 Task: Look for products in the category "Superfoods" from Vitauthority only.
Action: Mouse moved to (246, 122)
Screenshot: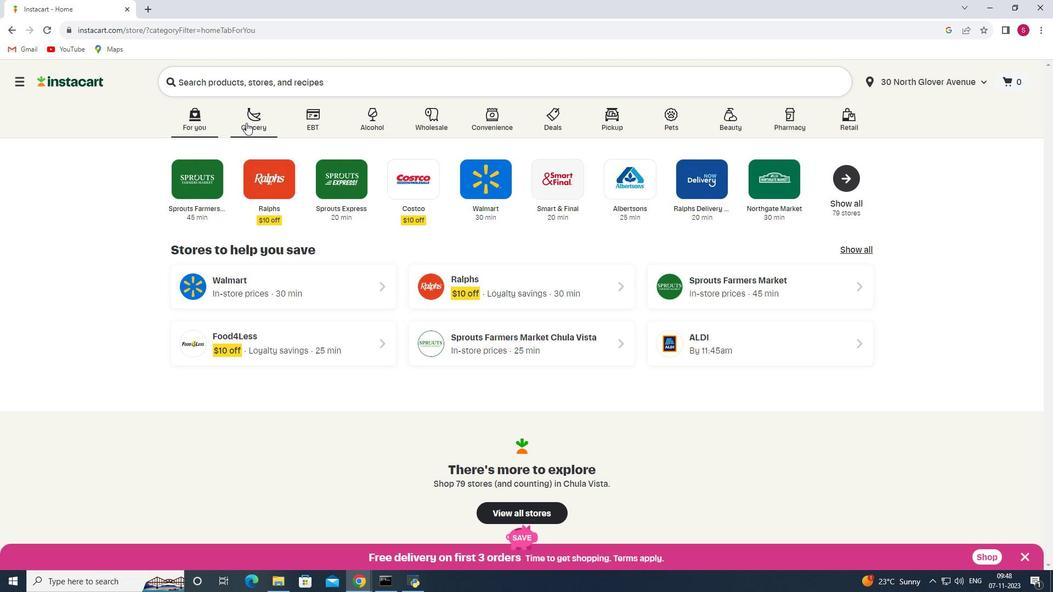 
Action: Mouse pressed left at (246, 122)
Screenshot: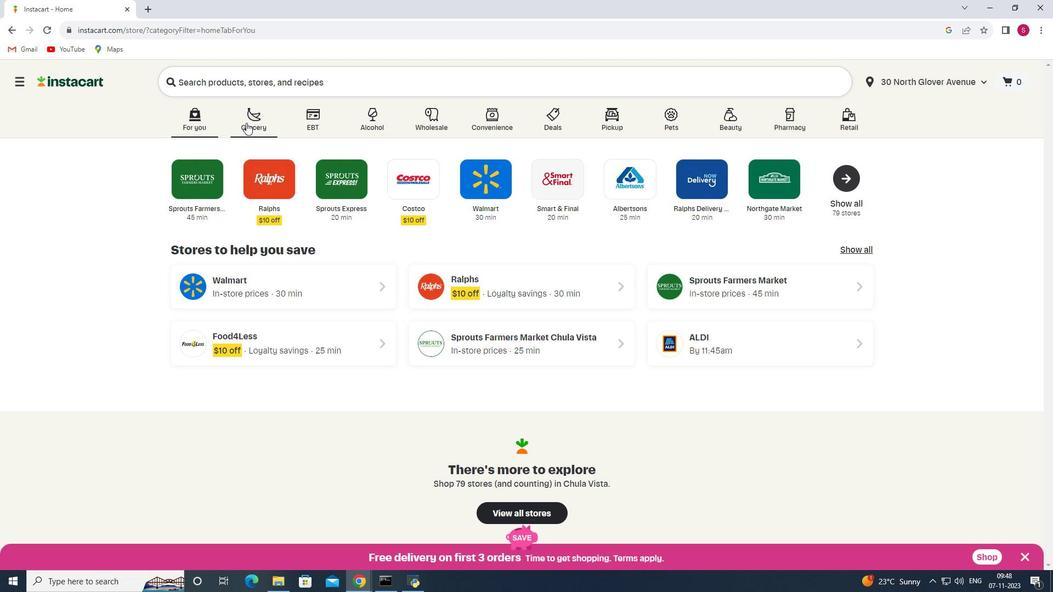 
Action: Mouse moved to (246, 317)
Screenshot: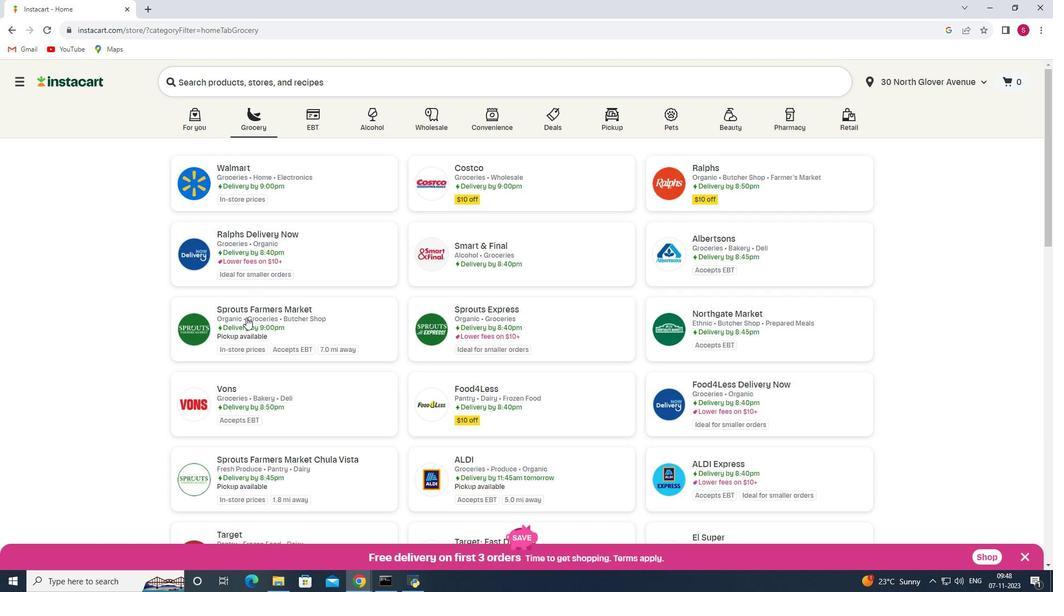 
Action: Mouse pressed left at (246, 317)
Screenshot: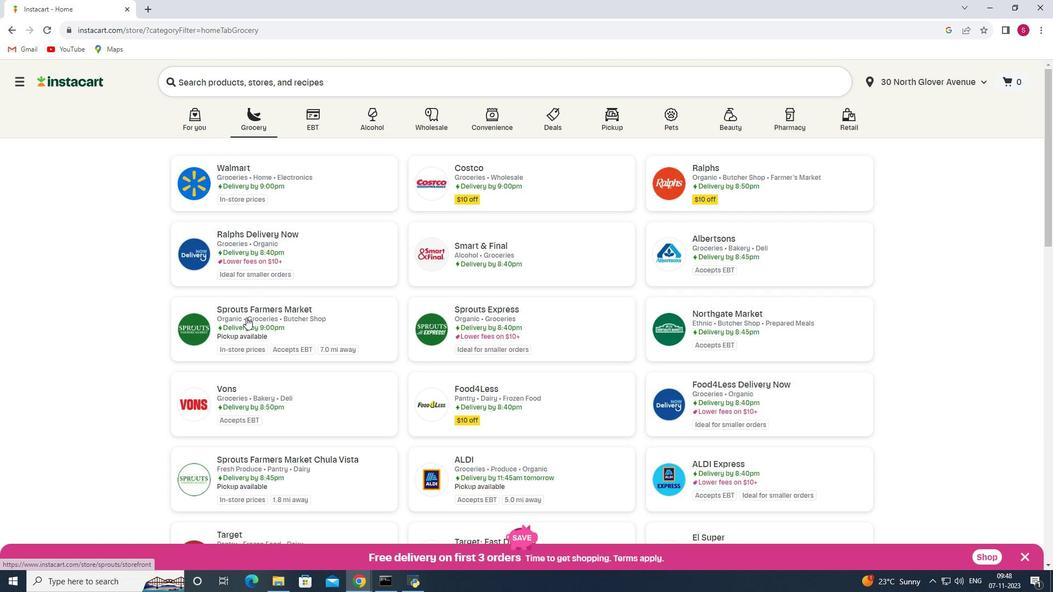 
Action: Mouse moved to (49, 334)
Screenshot: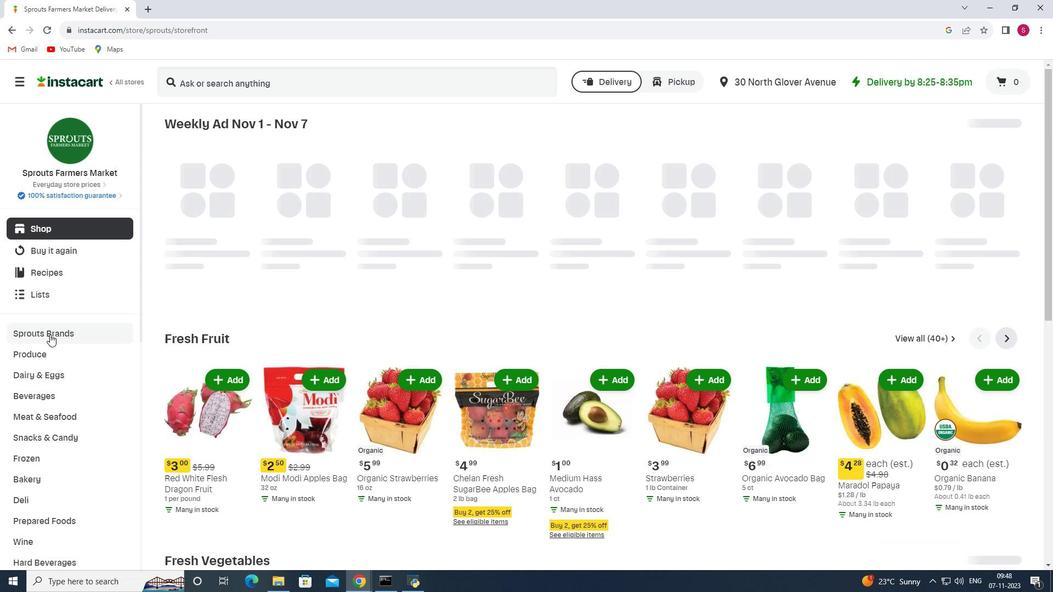 
Action: Mouse scrolled (49, 334) with delta (0, 0)
Screenshot: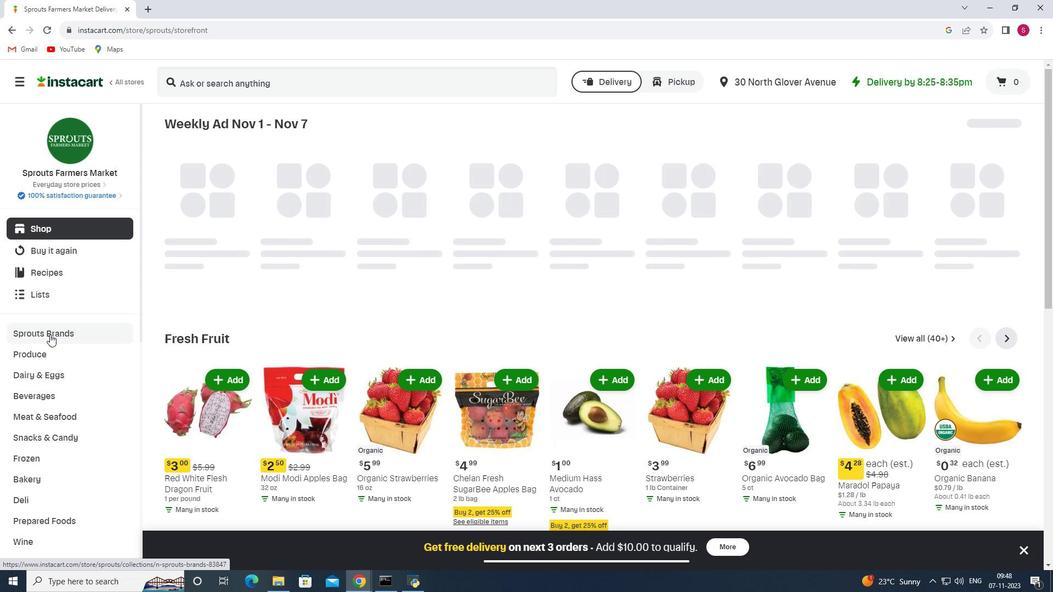
Action: Mouse scrolled (49, 334) with delta (0, 0)
Screenshot: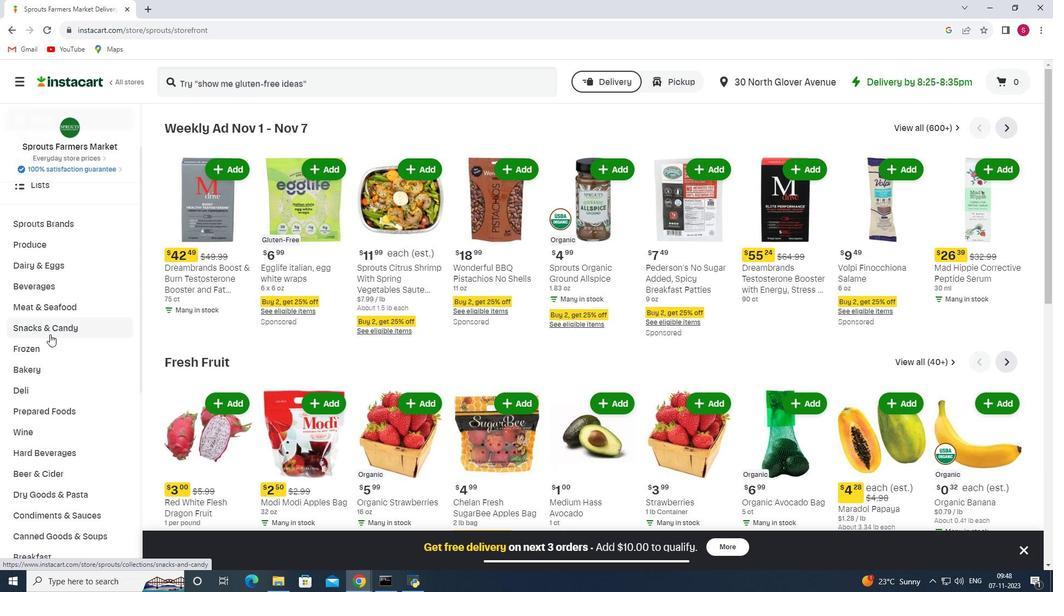 
Action: Mouse scrolled (49, 334) with delta (0, 0)
Screenshot: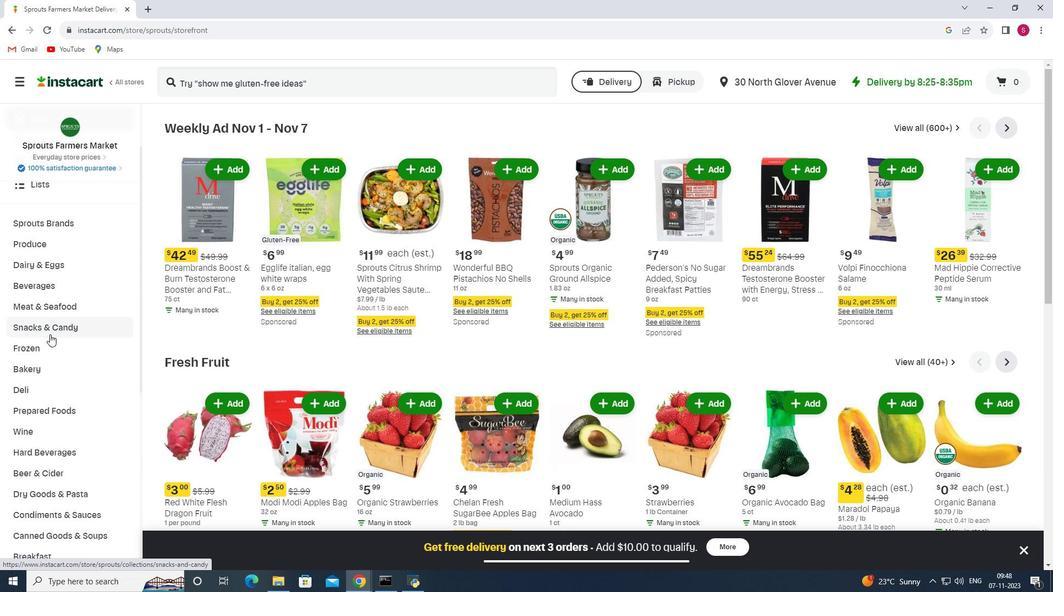 
Action: Mouse scrolled (49, 334) with delta (0, 0)
Screenshot: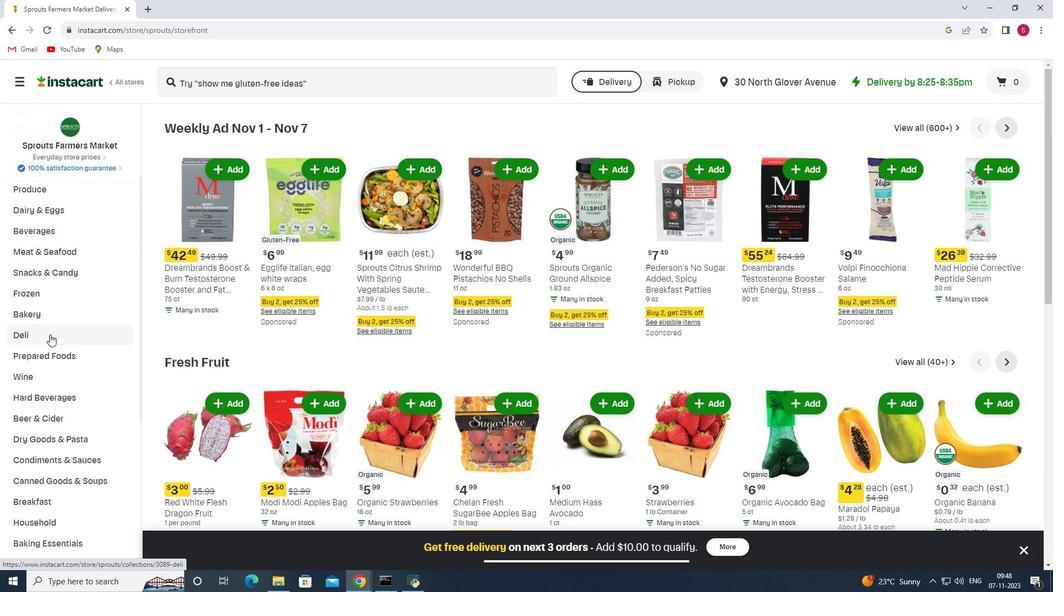
Action: Mouse scrolled (49, 334) with delta (0, 0)
Screenshot: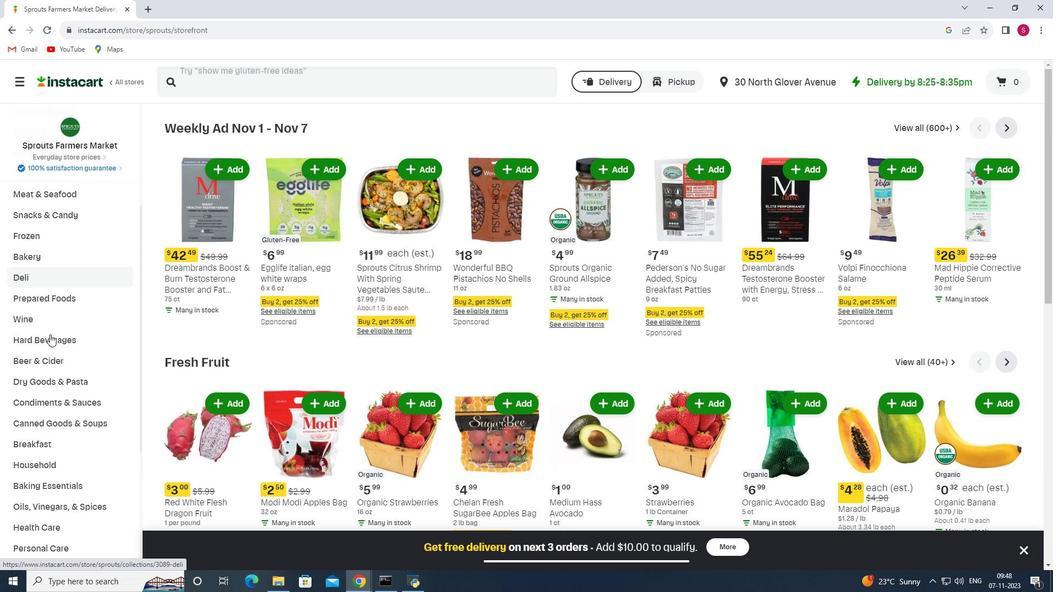 
Action: Mouse scrolled (49, 334) with delta (0, 0)
Screenshot: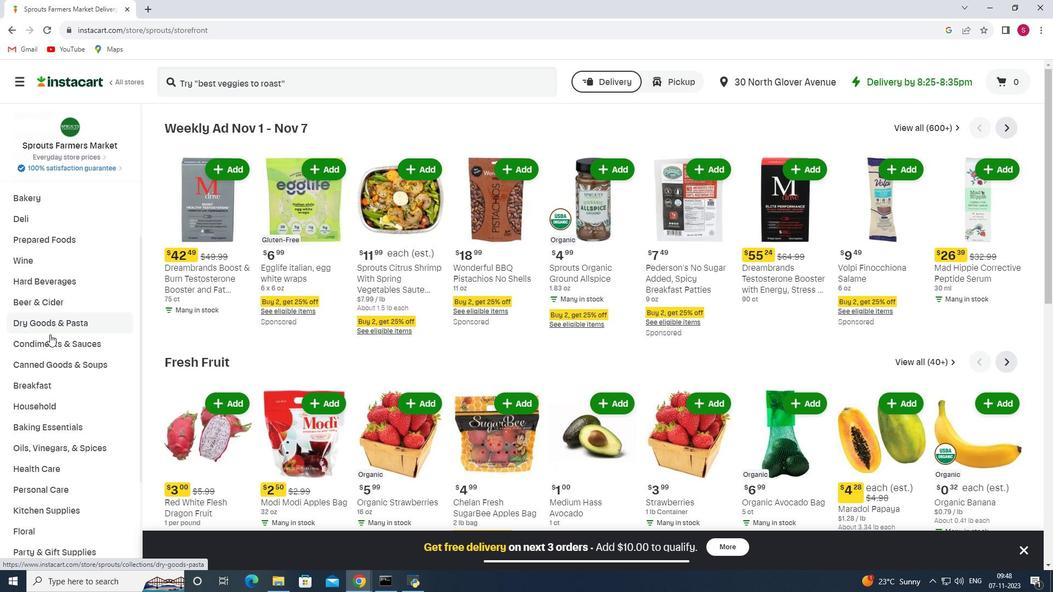 
Action: Mouse scrolled (49, 334) with delta (0, 0)
Screenshot: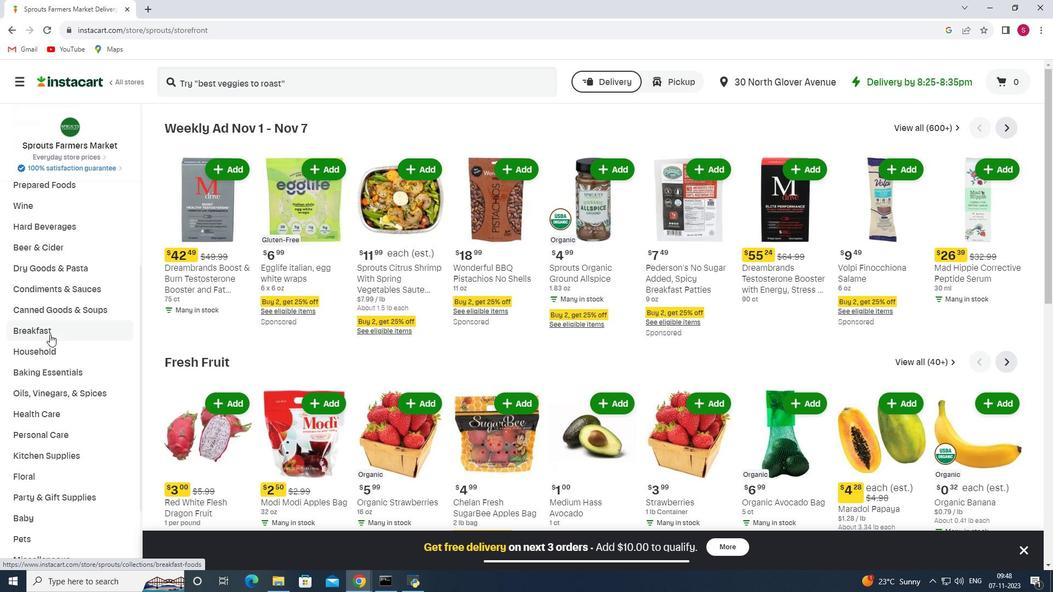 
Action: Mouse moved to (48, 360)
Screenshot: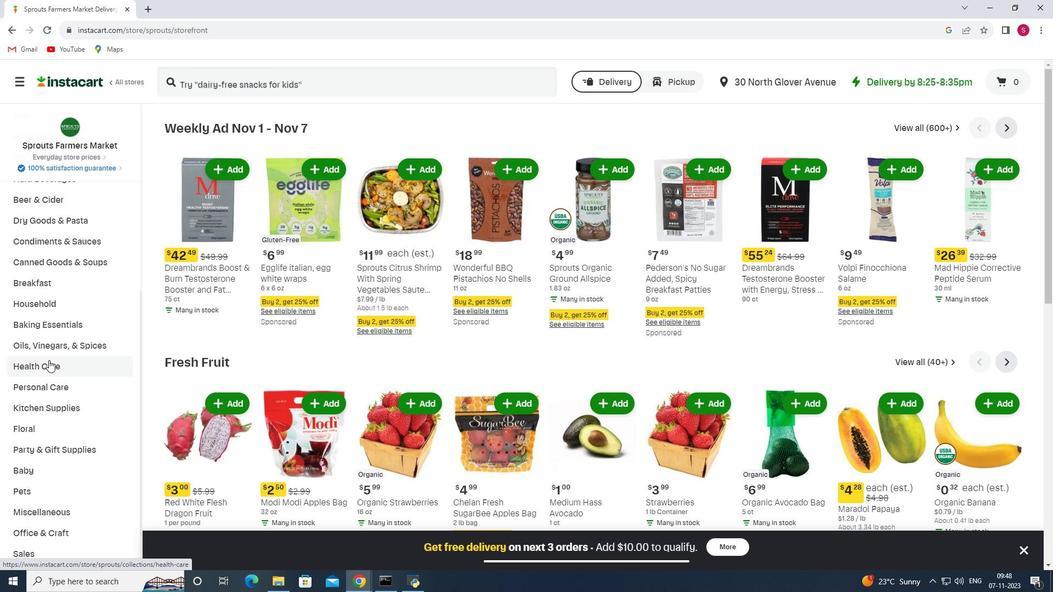 
Action: Mouse pressed left at (48, 360)
Screenshot: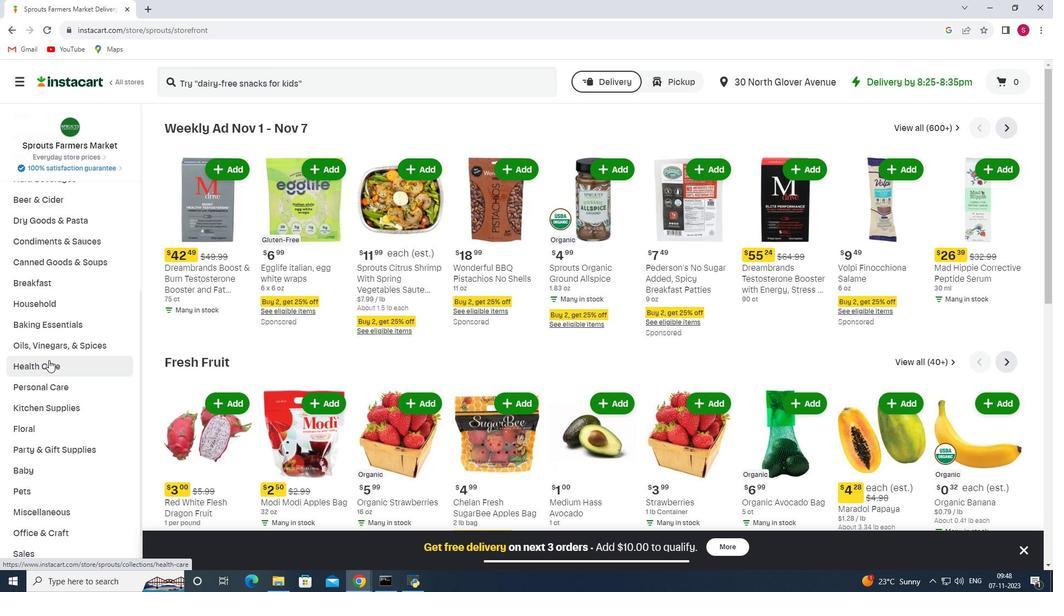 
Action: Mouse moved to (388, 150)
Screenshot: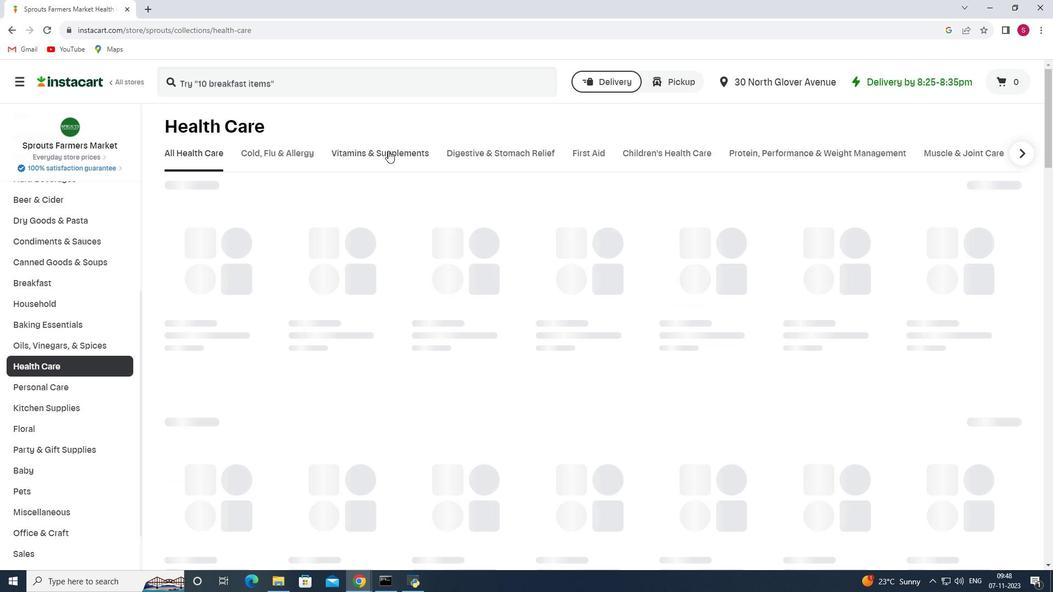
Action: Mouse pressed left at (388, 150)
Screenshot: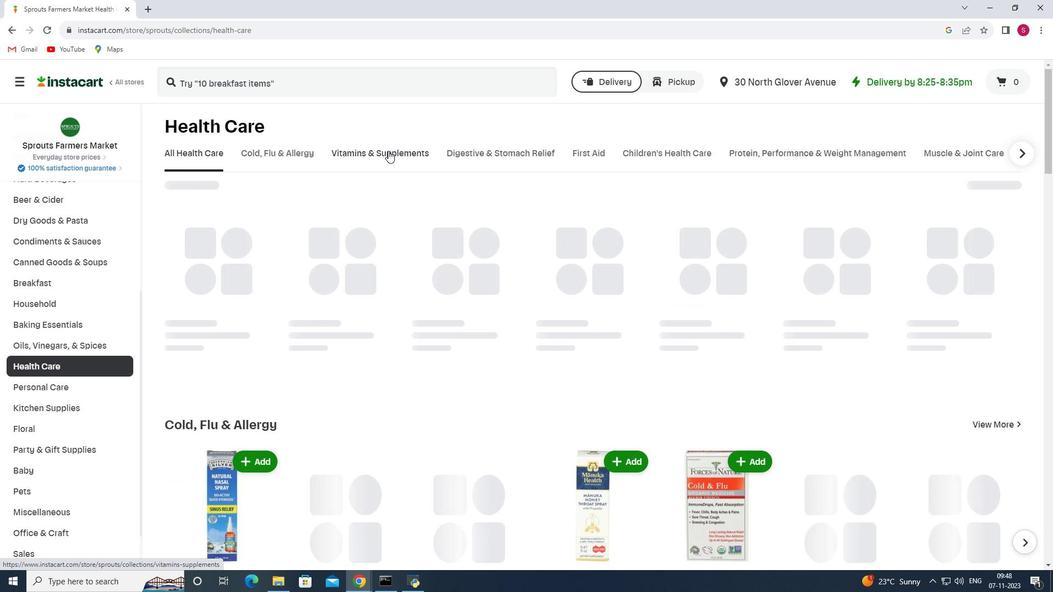 
Action: Mouse moved to (433, 193)
Screenshot: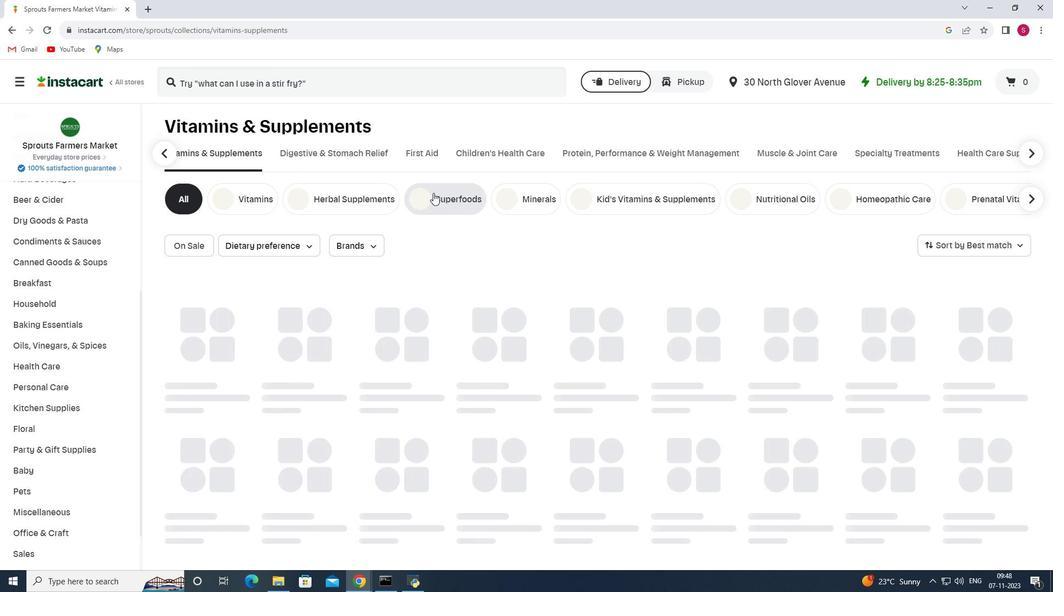 
Action: Mouse pressed left at (433, 193)
Screenshot: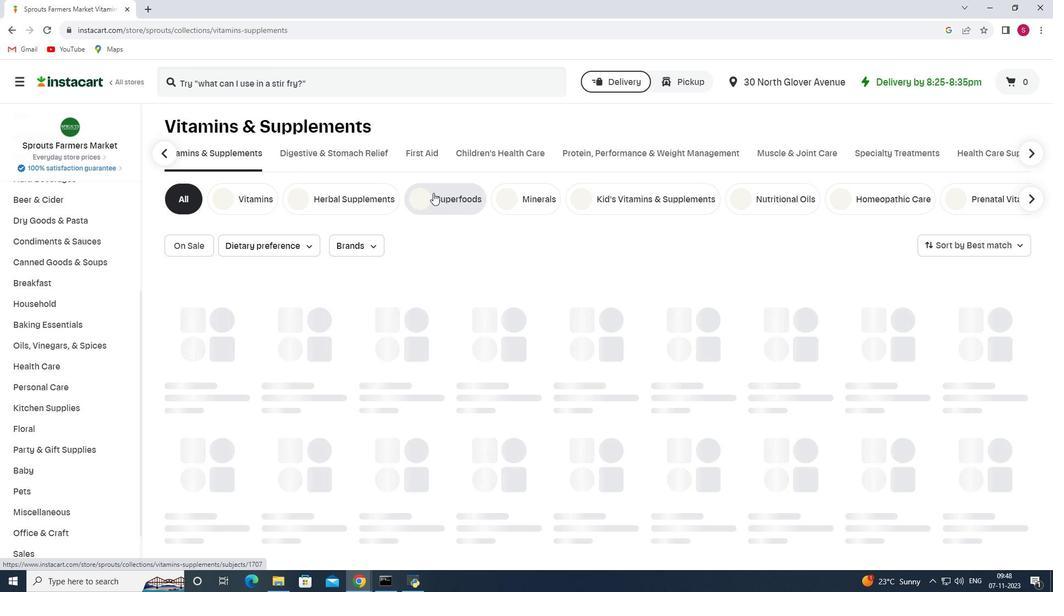 
Action: Mouse moved to (379, 250)
Screenshot: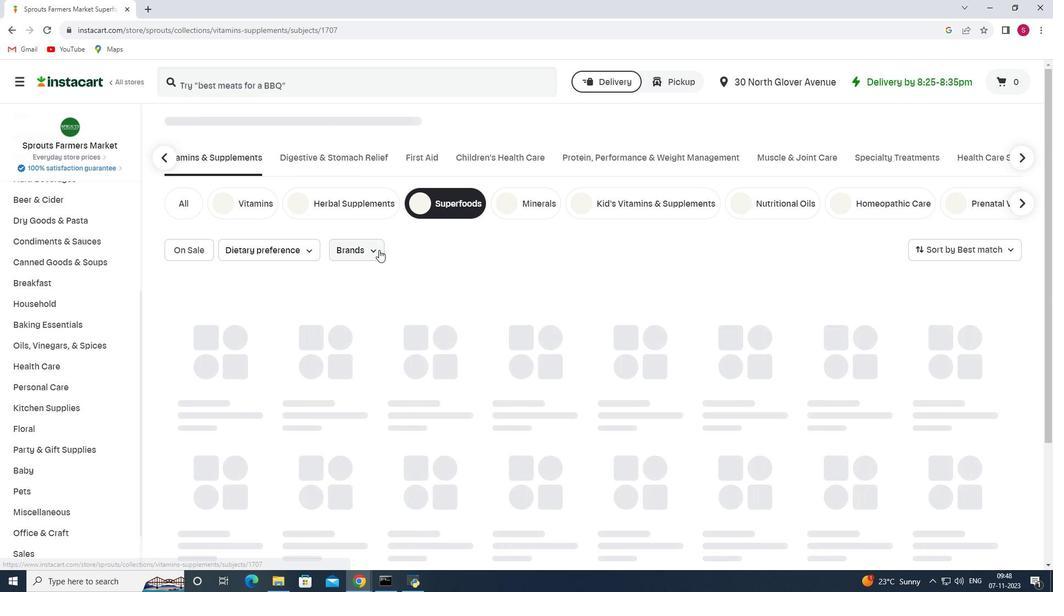 
Action: Mouse pressed left at (379, 250)
Screenshot: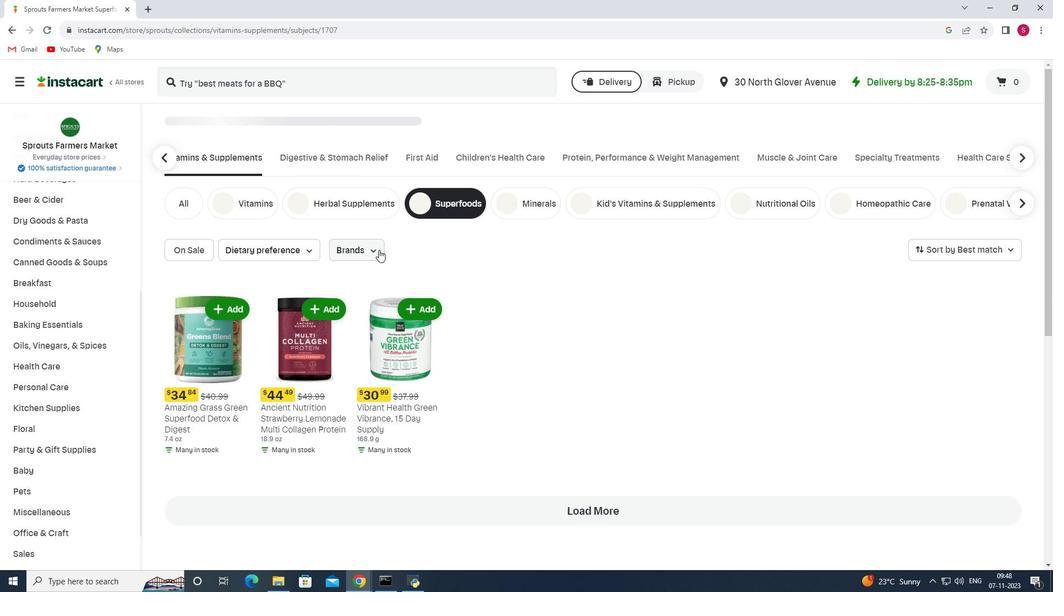 
Action: Mouse moved to (380, 290)
Screenshot: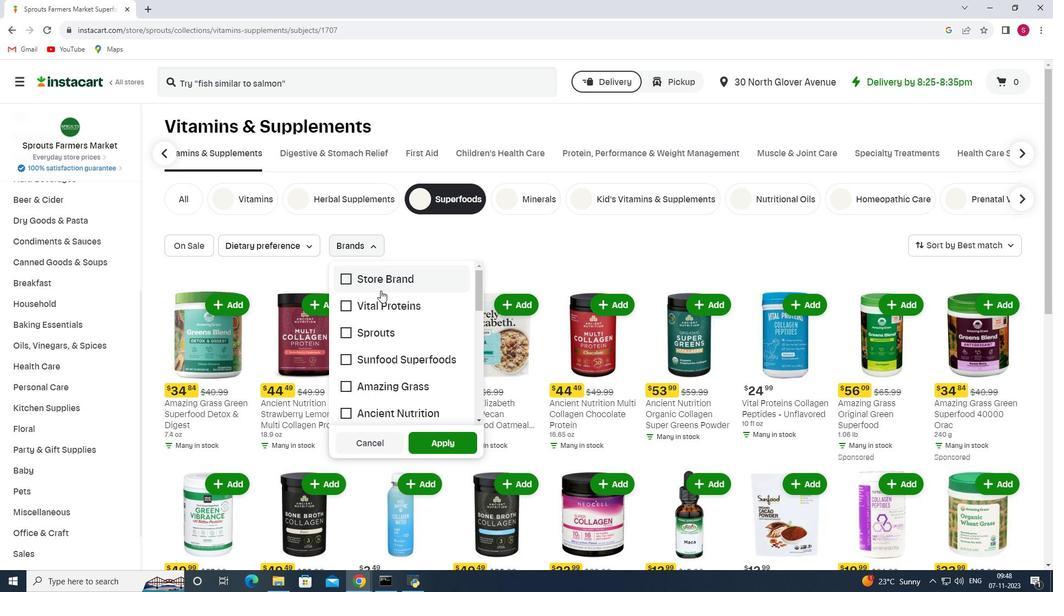 
Action: Mouse scrolled (380, 290) with delta (0, 0)
Screenshot: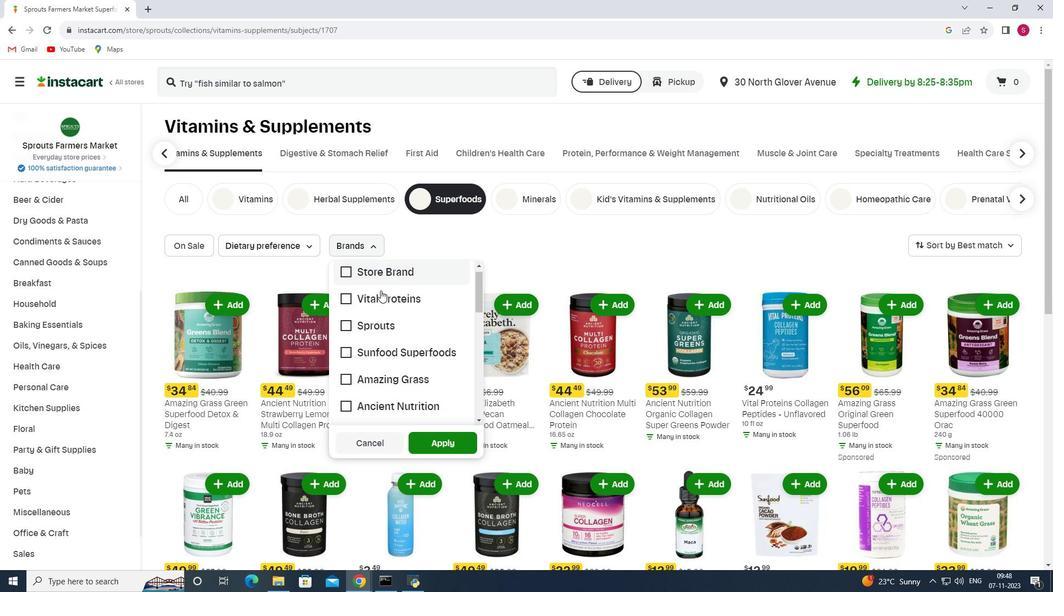 
Action: Mouse scrolled (380, 290) with delta (0, 0)
Screenshot: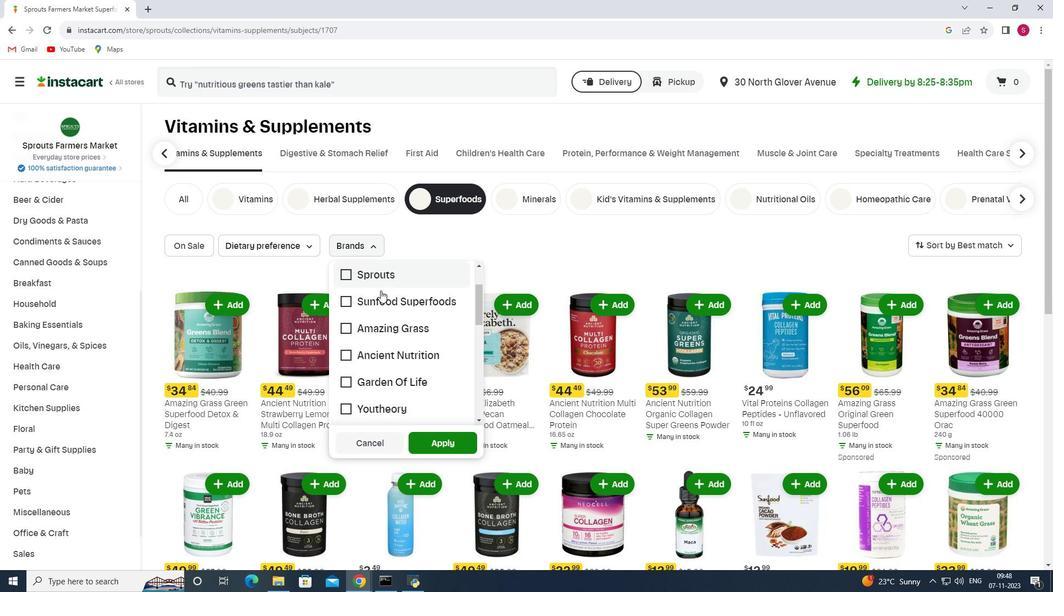 
Action: Mouse scrolled (380, 290) with delta (0, 0)
Screenshot: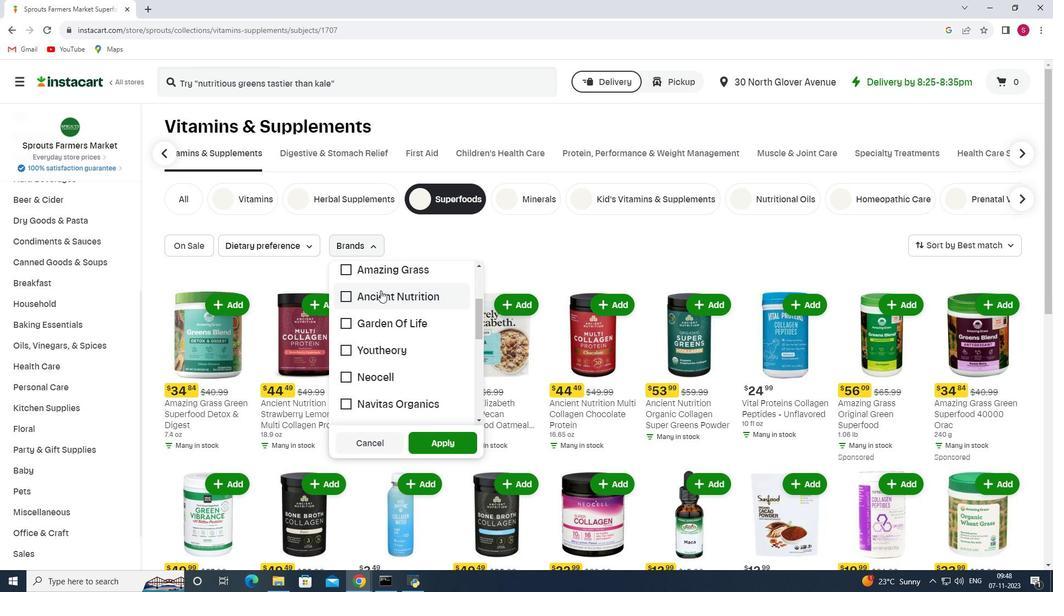 
Action: Mouse scrolled (380, 290) with delta (0, 0)
Screenshot: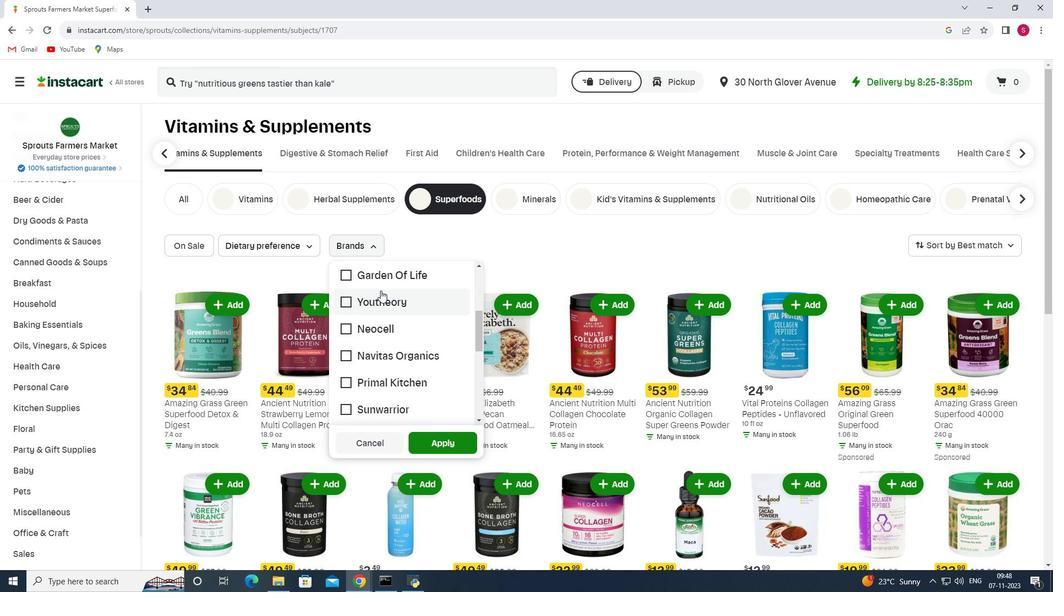 
Action: Mouse scrolled (380, 290) with delta (0, 0)
Screenshot: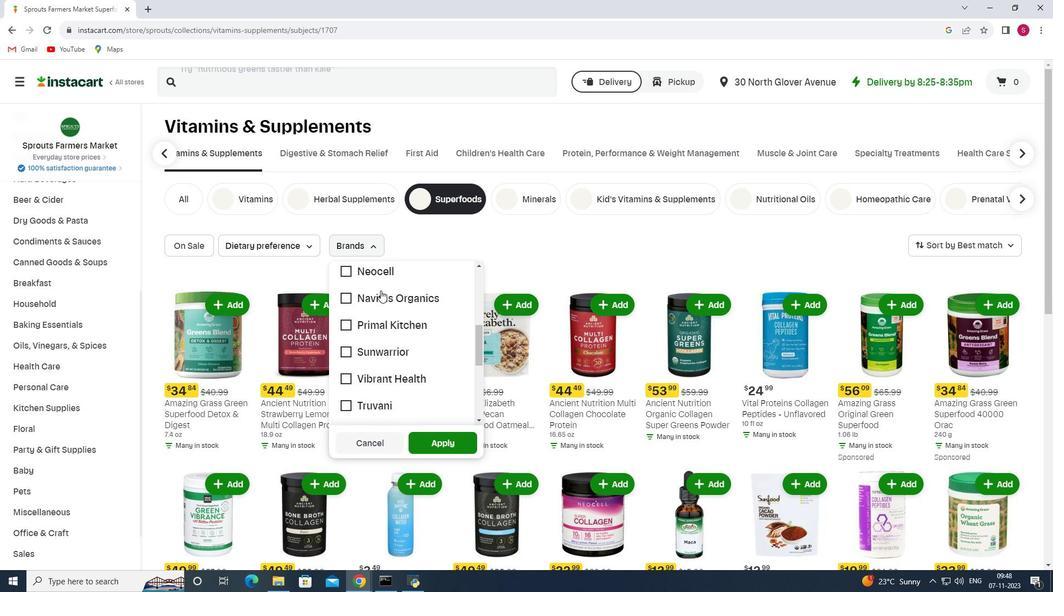 
Action: Mouse scrolled (380, 290) with delta (0, 0)
Screenshot: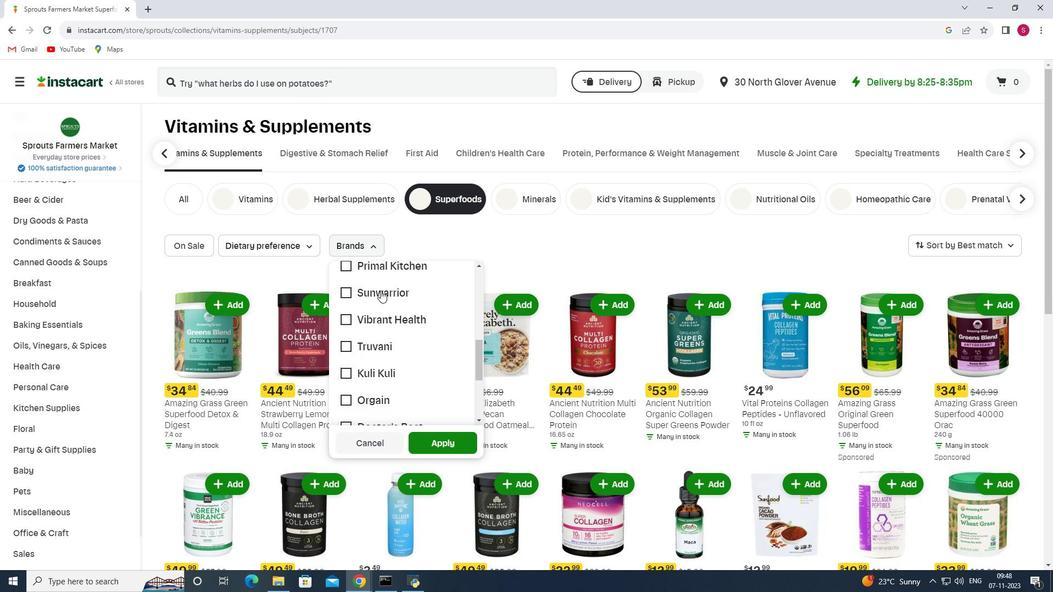 
Action: Mouse scrolled (380, 290) with delta (0, 0)
Screenshot: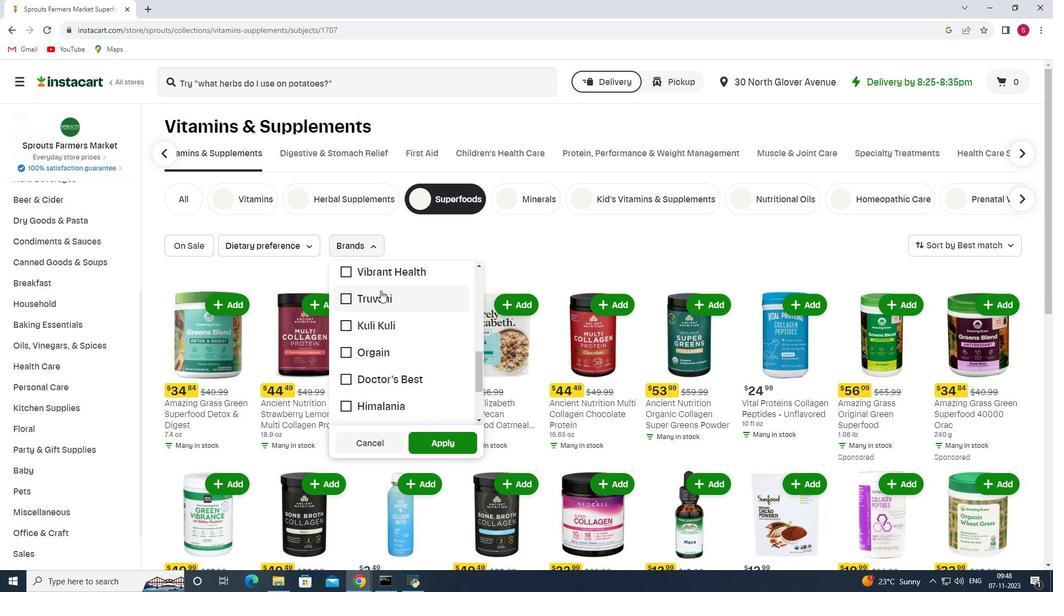 
Action: Mouse scrolled (380, 290) with delta (0, 0)
Screenshot: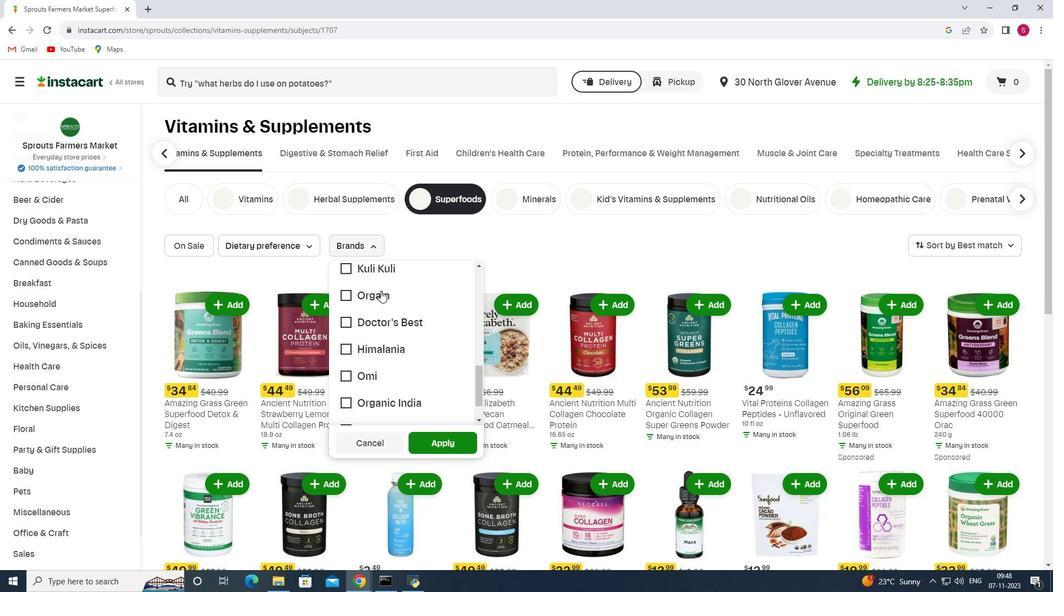 
Action: Mouse scrolled (380, 290) with delta (0, 0)
Screenshot: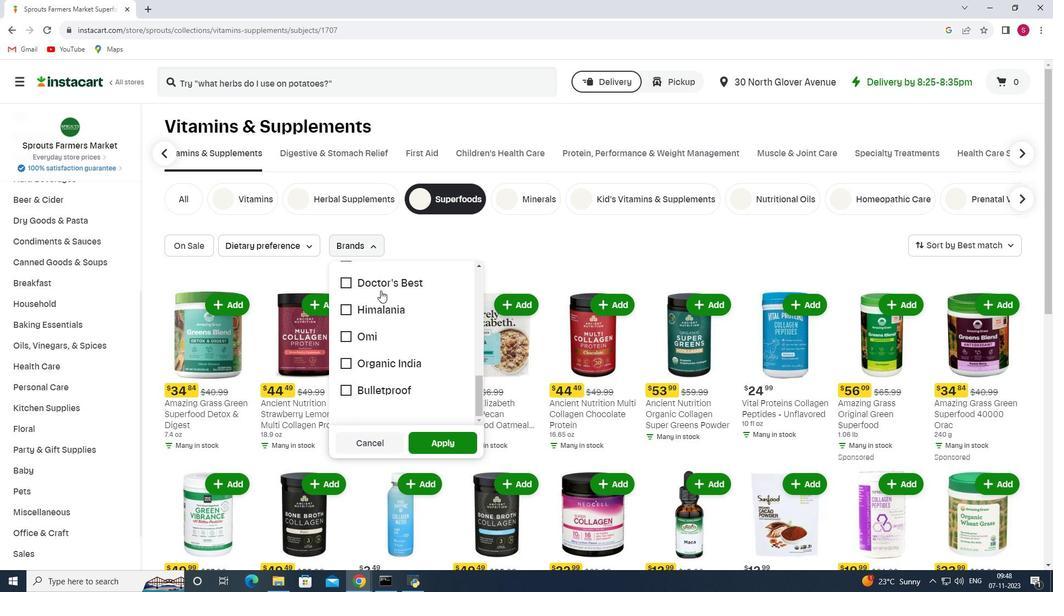 
Action: Mouse scrolled (380, 290) with delta (0, 0)
Screenshot: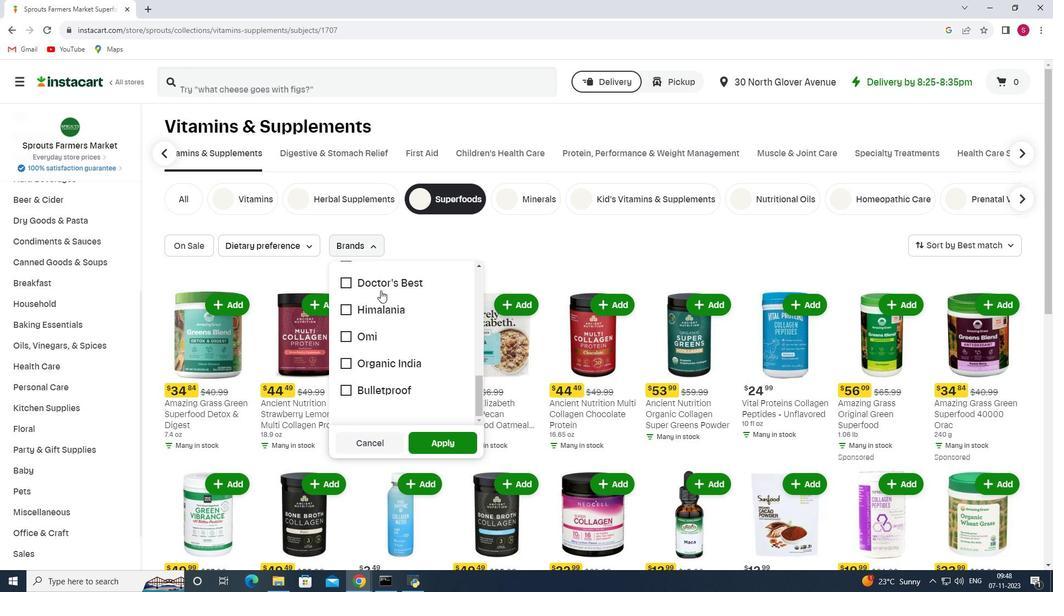 
